 Task: Create a sub task System Test and UAT for the task  Integrate a new payment gateway for recurring payments in the project AgileHeart , assign it to team member softage.2@softage.net and update the status of the sub task to  Completed , set the priority of the sub task to High
Action: Mouse moved to (511, 359)
Screenshot: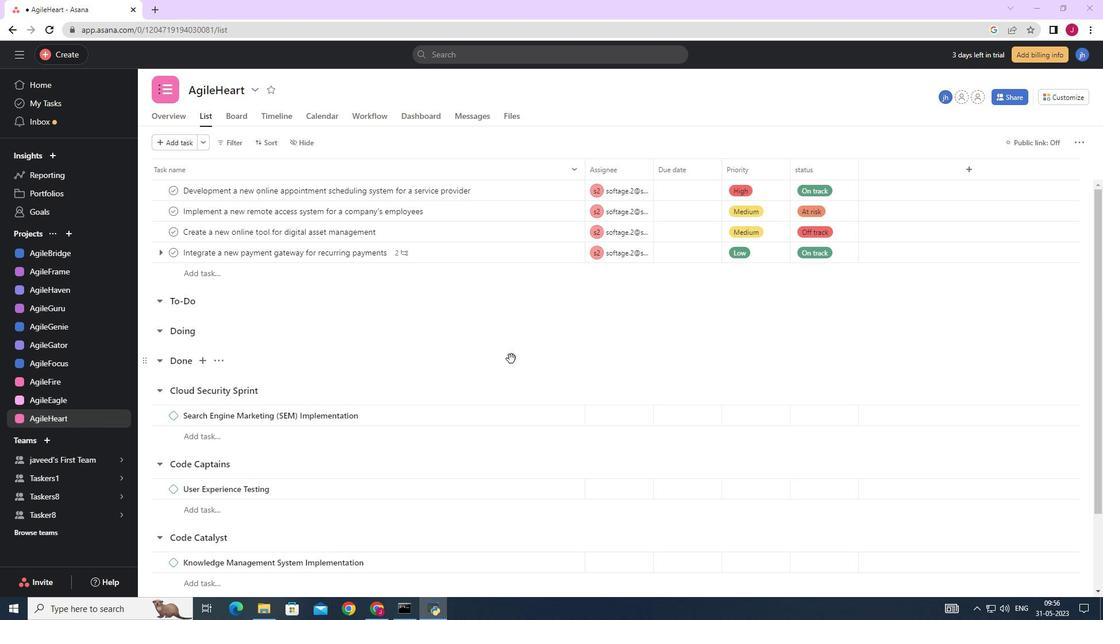 
Action: Mouse scrolled (511, 359) with delta (0, 0)
Screenshot: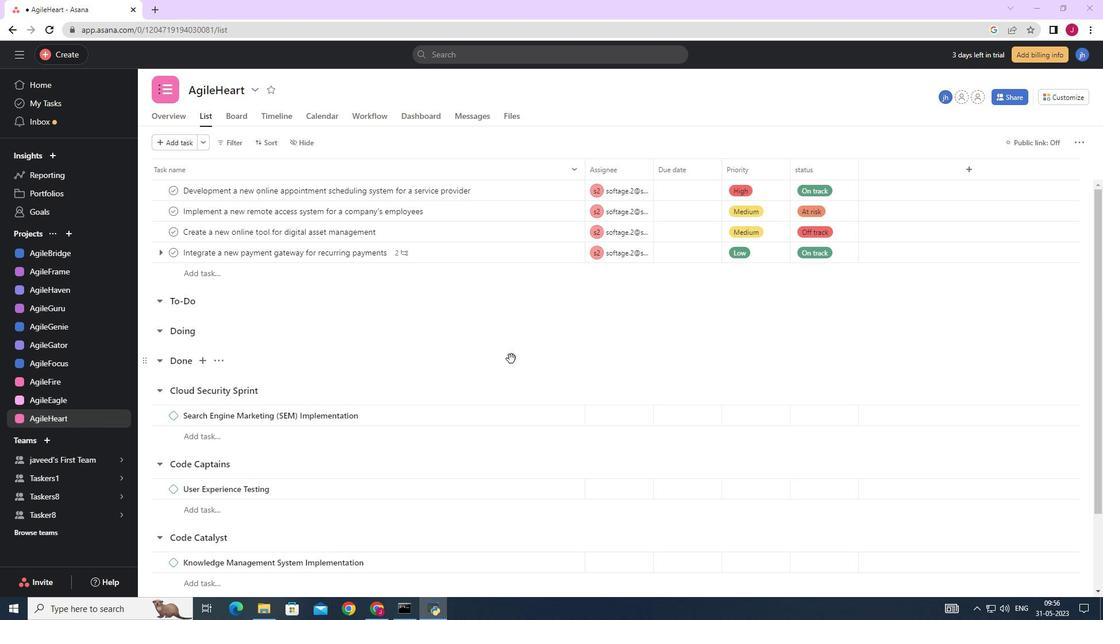 
Action: Mouse scrolled (511, 359) with delta (0, 0)
Screenshot: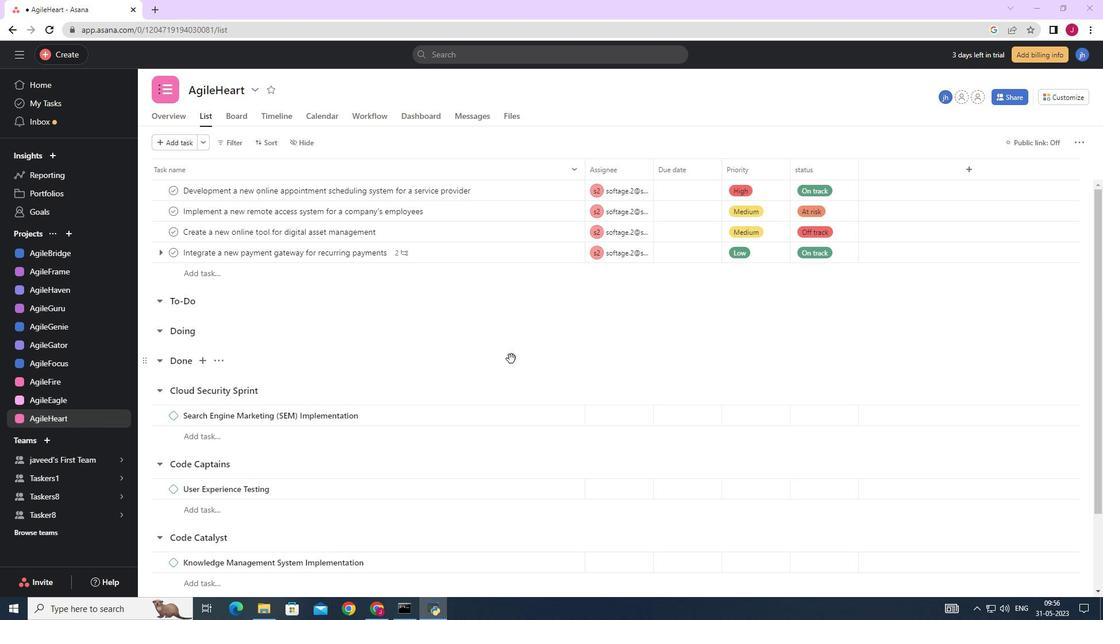
Action: Mouse moved to (511, 359)
Screenshot: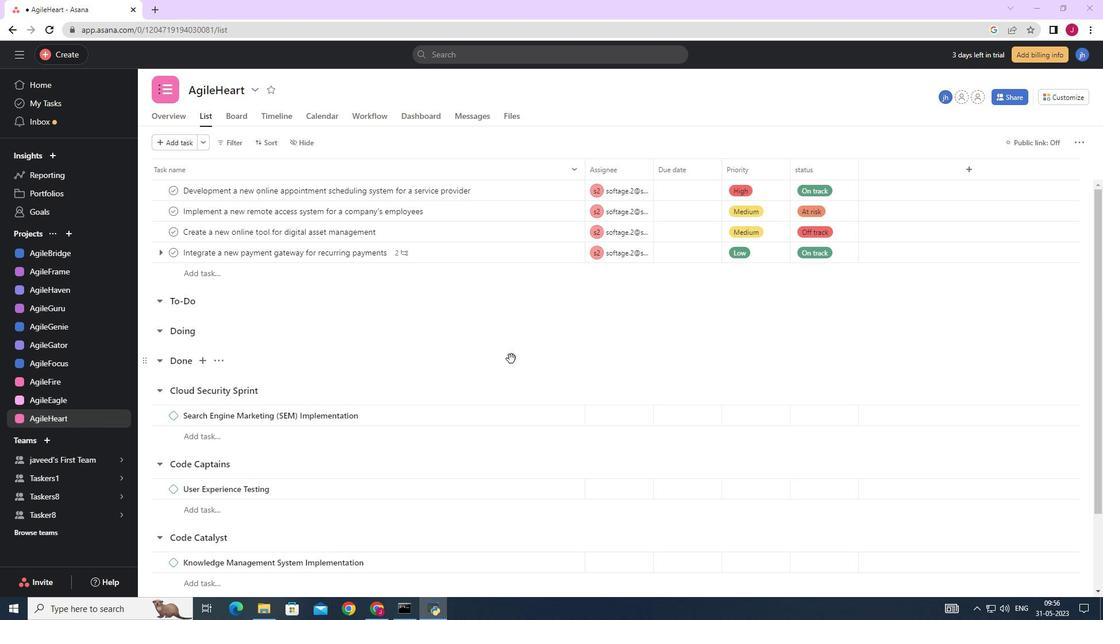 
Action: Mouse scrolled (511, 358) with delta (0, 0)
Screenshot: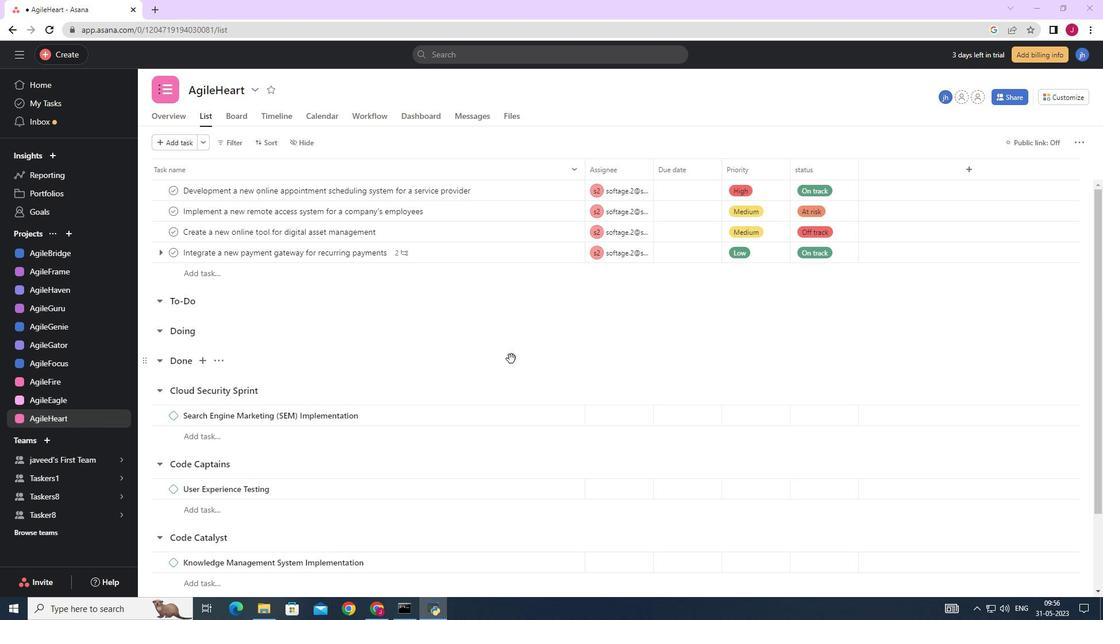 
Action: Mouse scrolled (511, 358) with delta (0, 0)
Screenshot: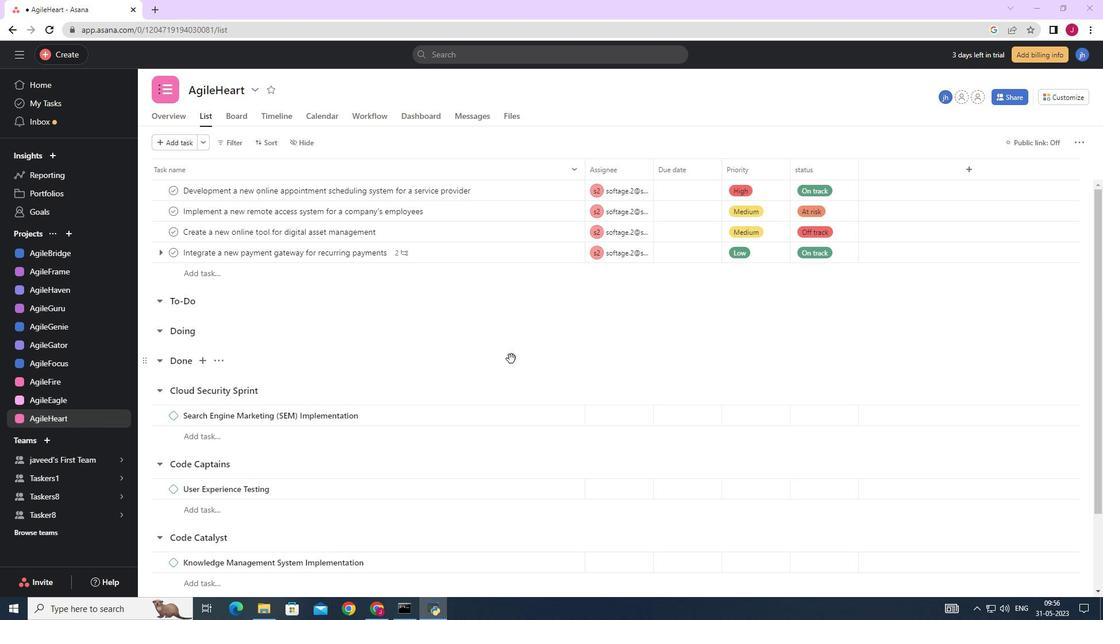 
Action: Mouse scrolled (511, 359) with delta (0, 0)
Screenshot: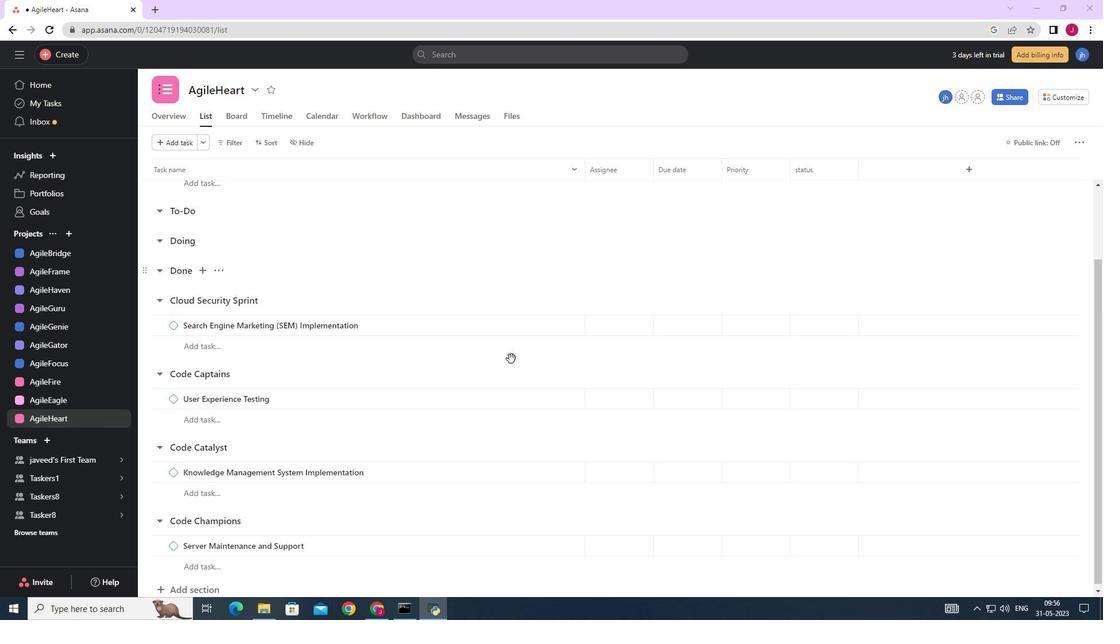 
Action: Mouse scrolled (511, 359) with delta (0, 0)
Screenshot: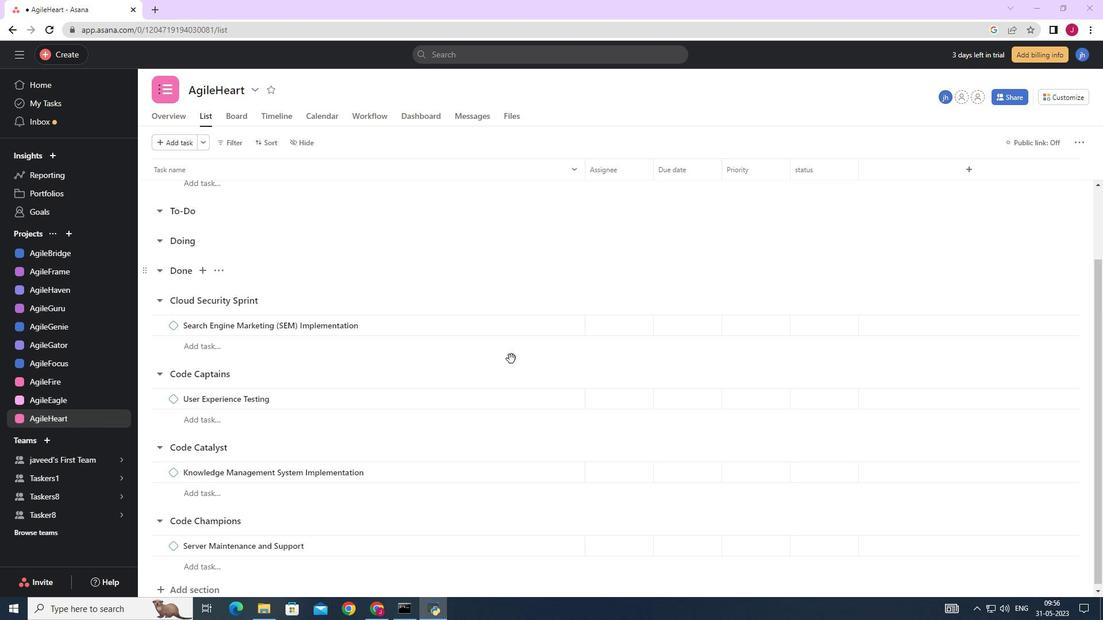 
Action: Mouse scrolled (511, 359) with delta (0, 0)
Screenshot: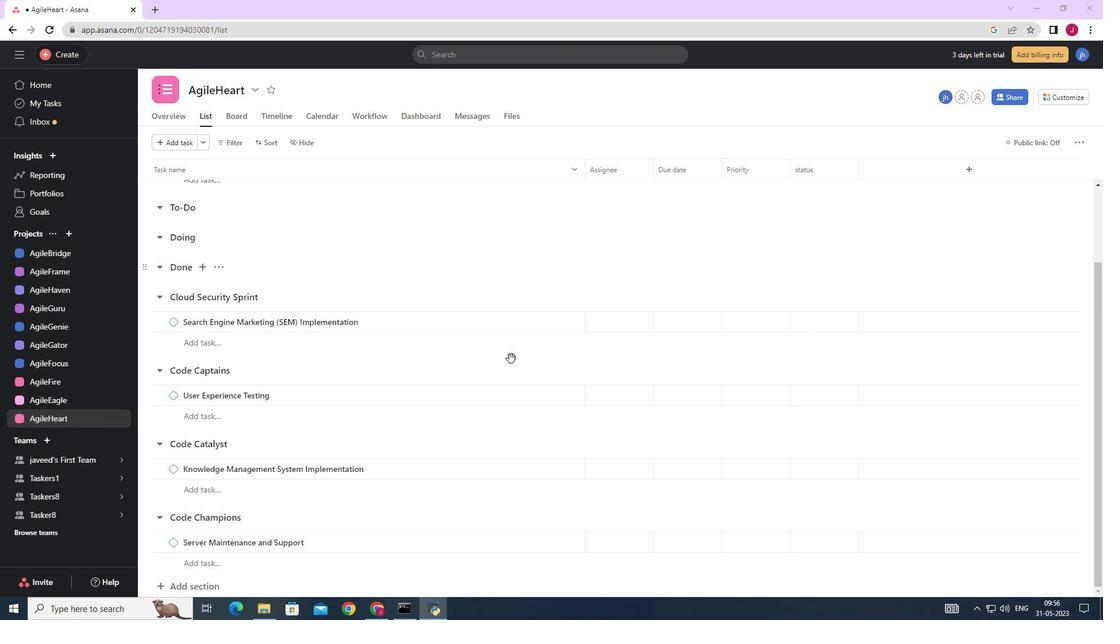 
Action: Mouse moved to (538, 257)
Screenshot: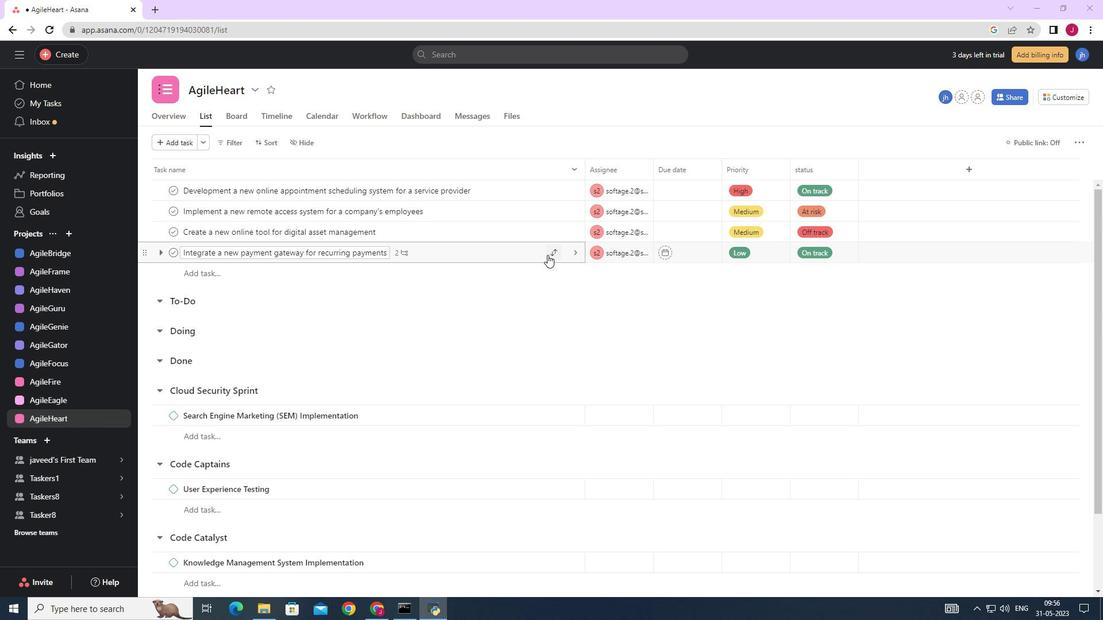 
Action: Mouse pressed left at (538, 257)
Screenshot: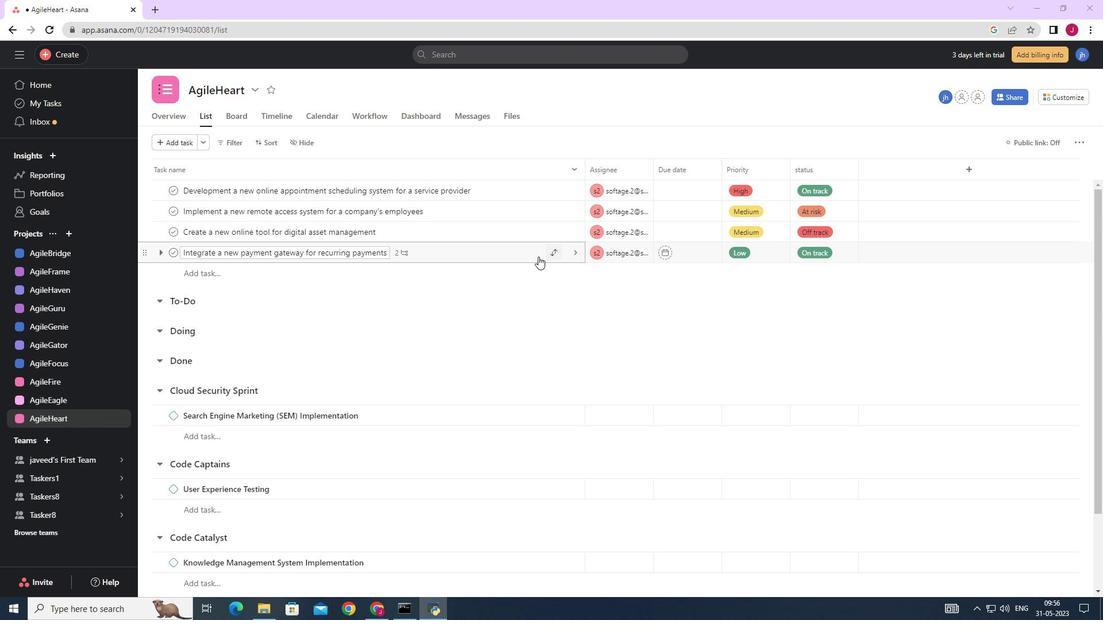 
Action: Mouse moved to (837, 400)
Screenshot: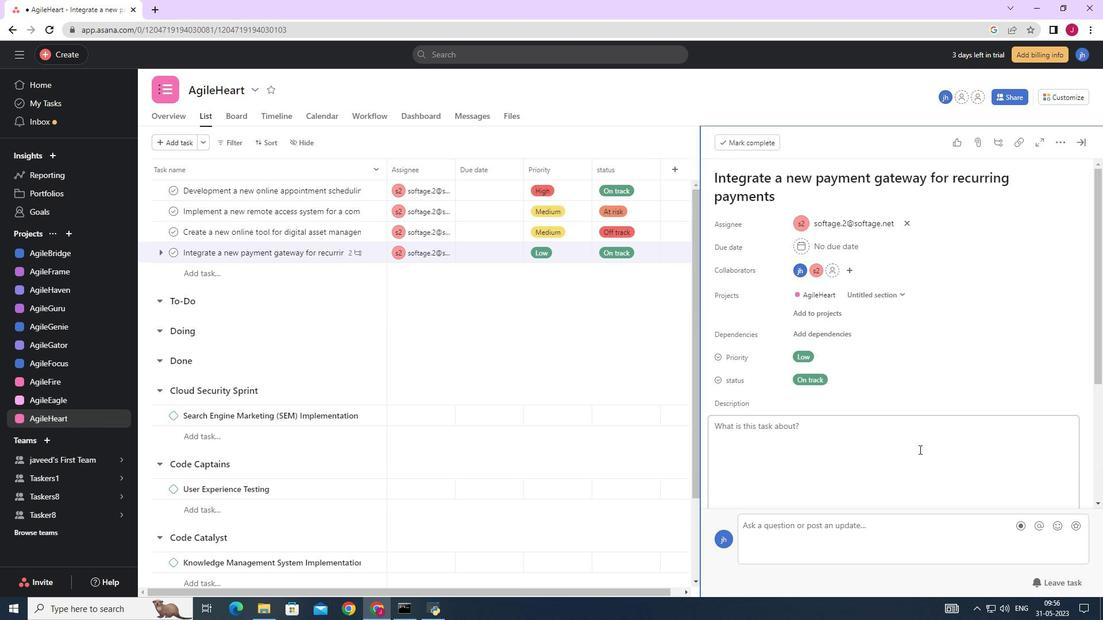
Action: Mouse scrolled (837, 400) with delta (0, 0)
Screenshot: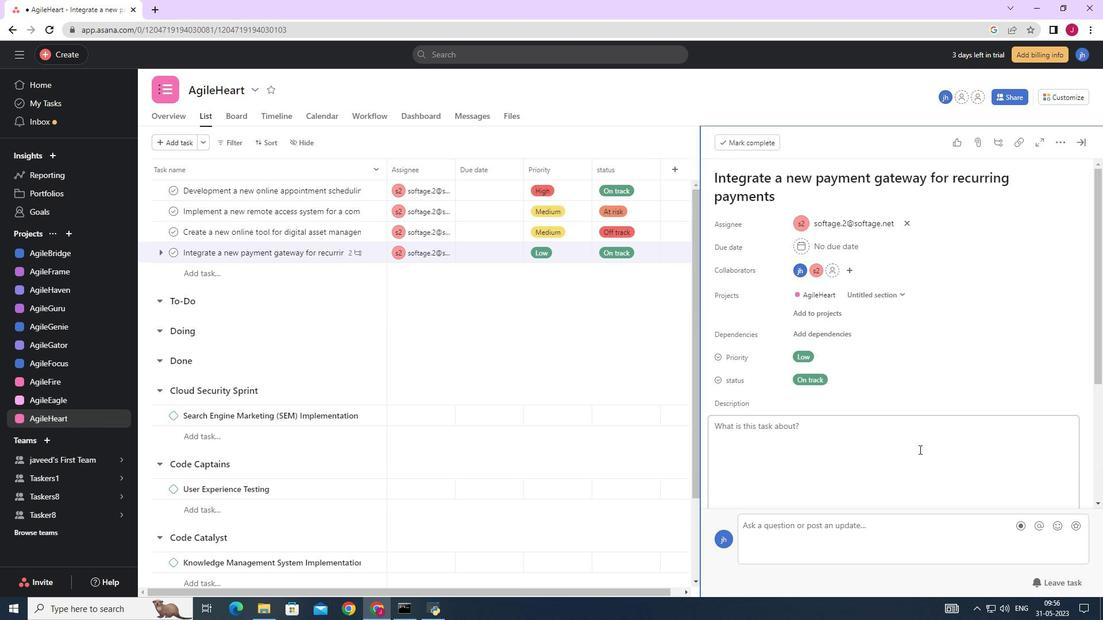 
Action: Mouse scrolled (837, 400) with delta (0, 0)
Screenshot: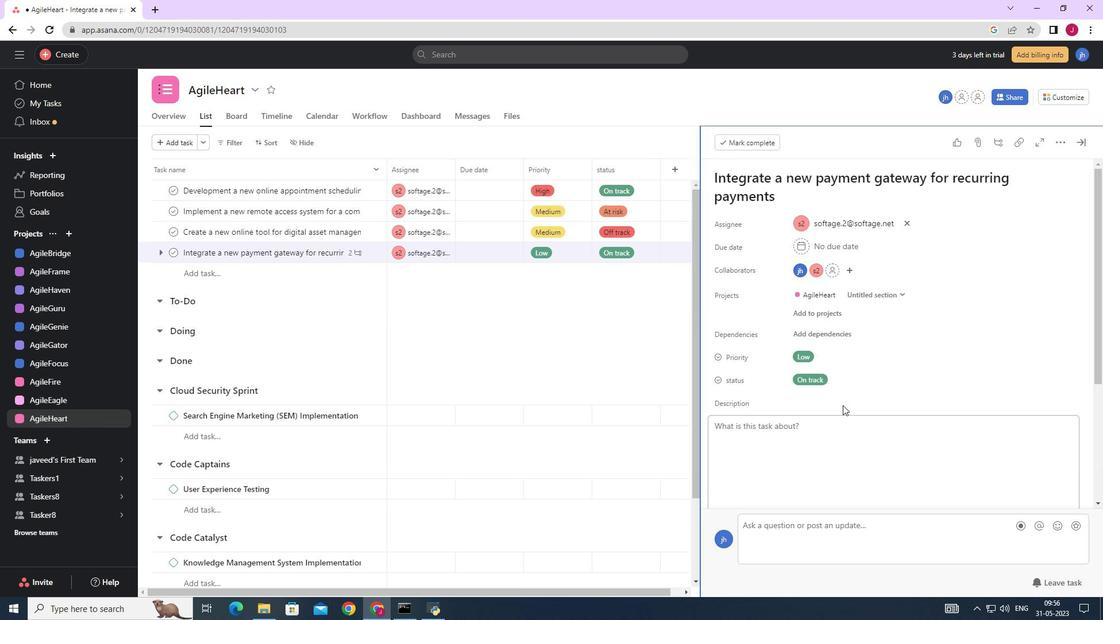 
Action: Mouse scrolled (837, 400) with delta (0, 0)
Screenshot: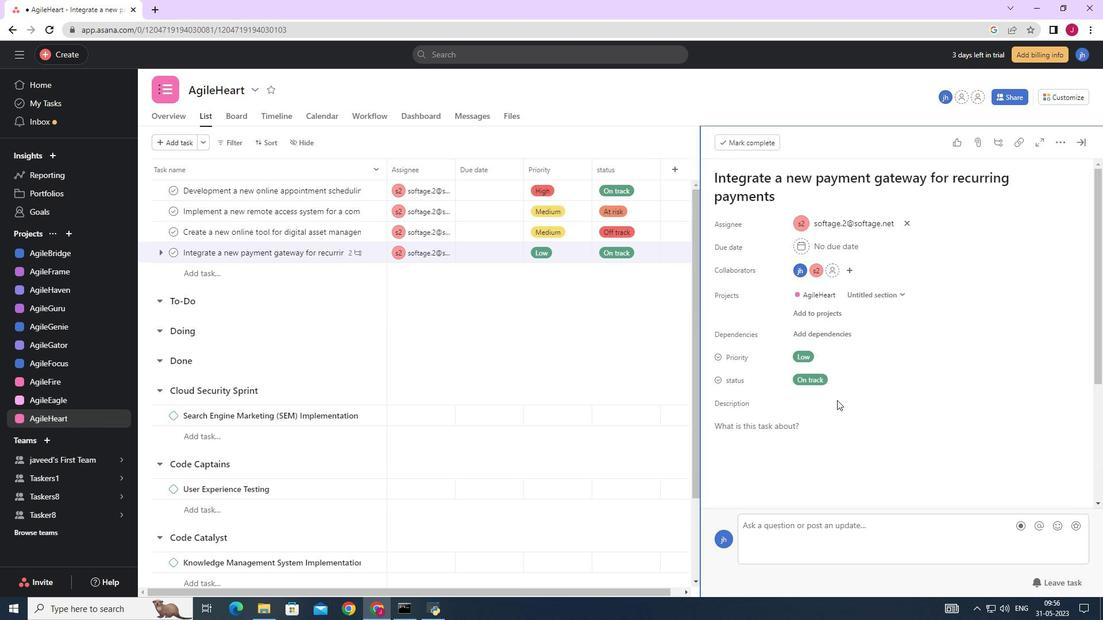 
Action: Mouse scrolled (837, 400) with delta (0, 0)
Screenshot: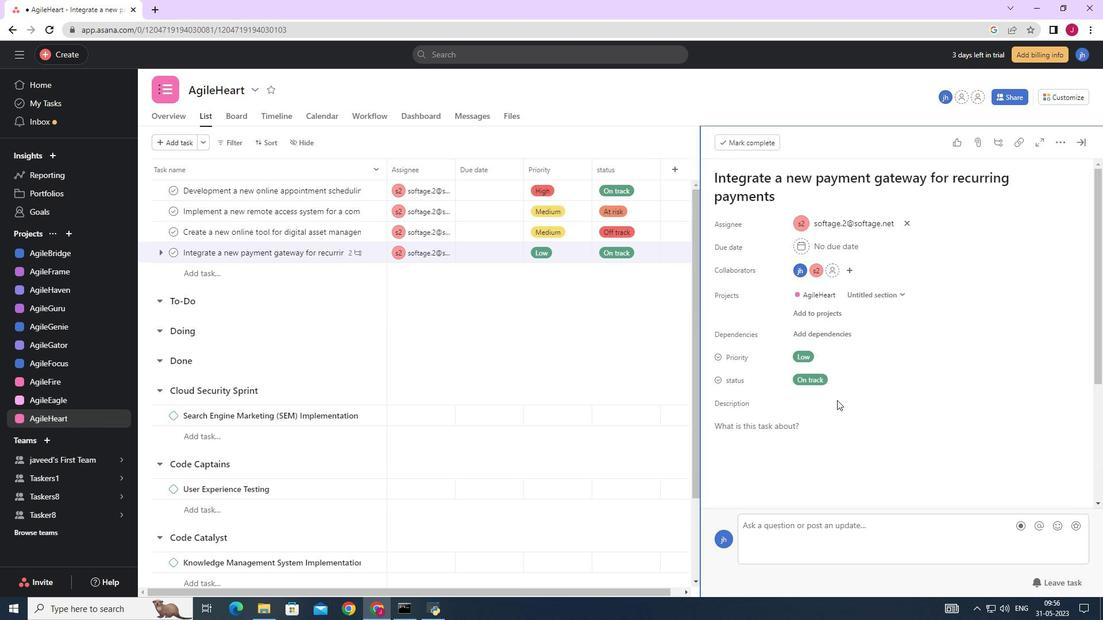 
Action: Mouse moved to (753, 416)
Screenshot: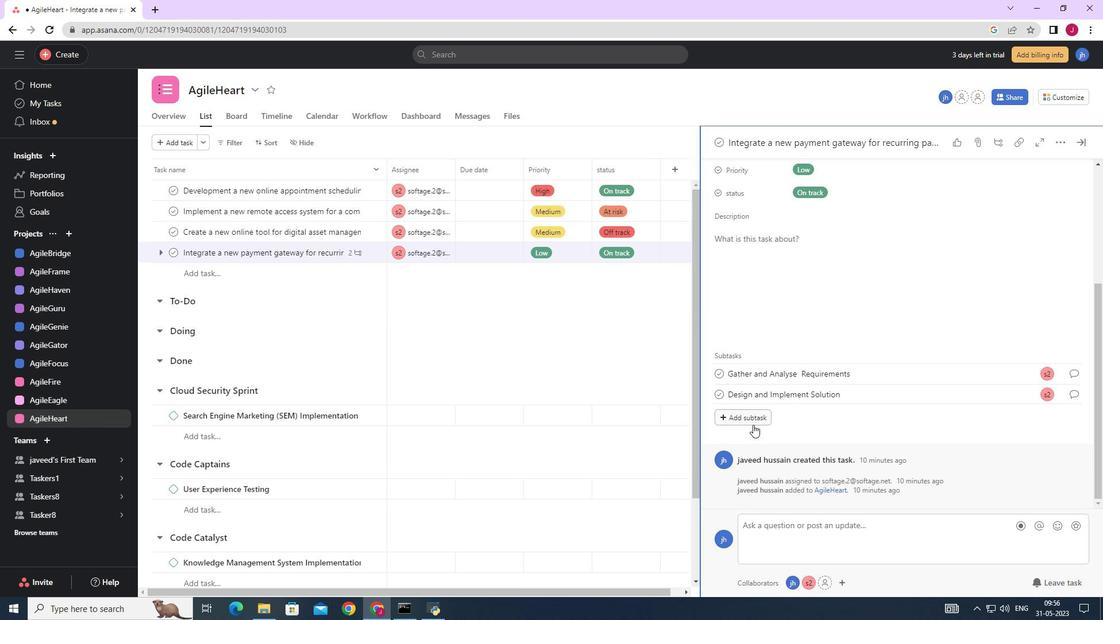 
Action: Mouse pressed left at (753, 416)
Screenshot: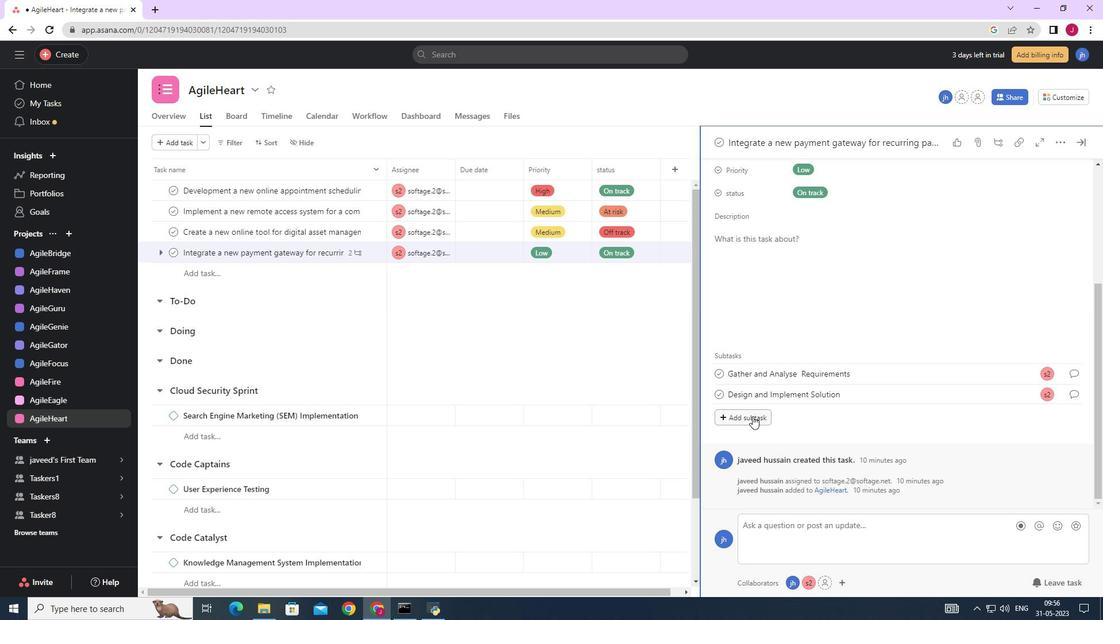 
Action: Mouse moved to (750, 415)
Screenshot: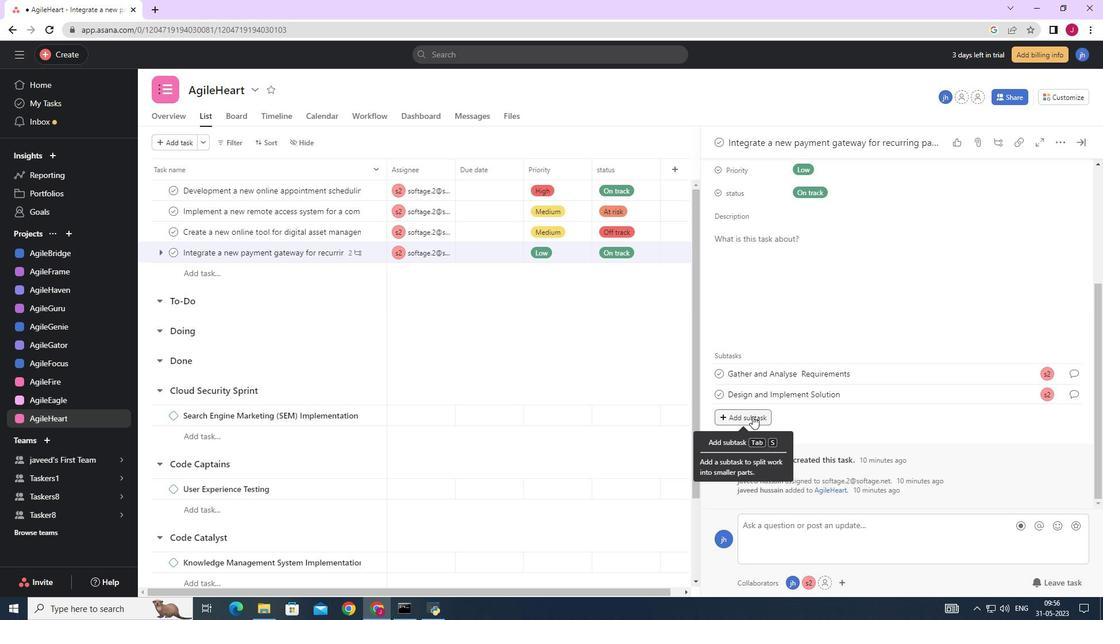 
Action: Key pressed <Key.caps_lock>S<Key.caps_lock>ystem<Key.space><Key.caps_lock>T<Key.caps_lock>est<Key.space>and<Key.space><Key.caps_lock>UAT
Screenshot: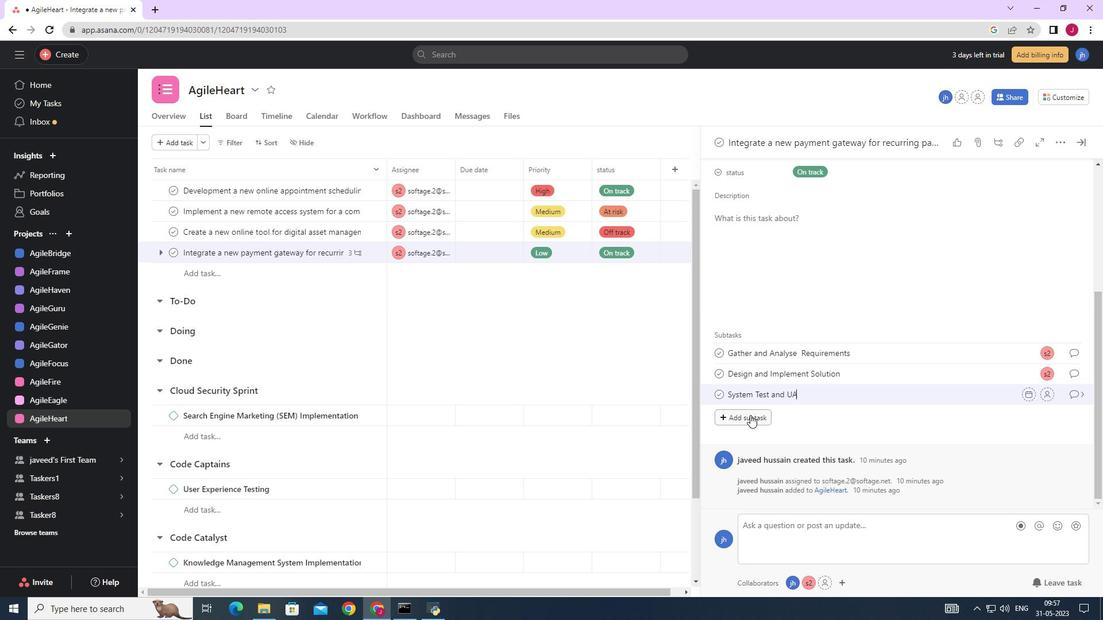 
Action: Mouse moved to (1044, 395)
Screenshot: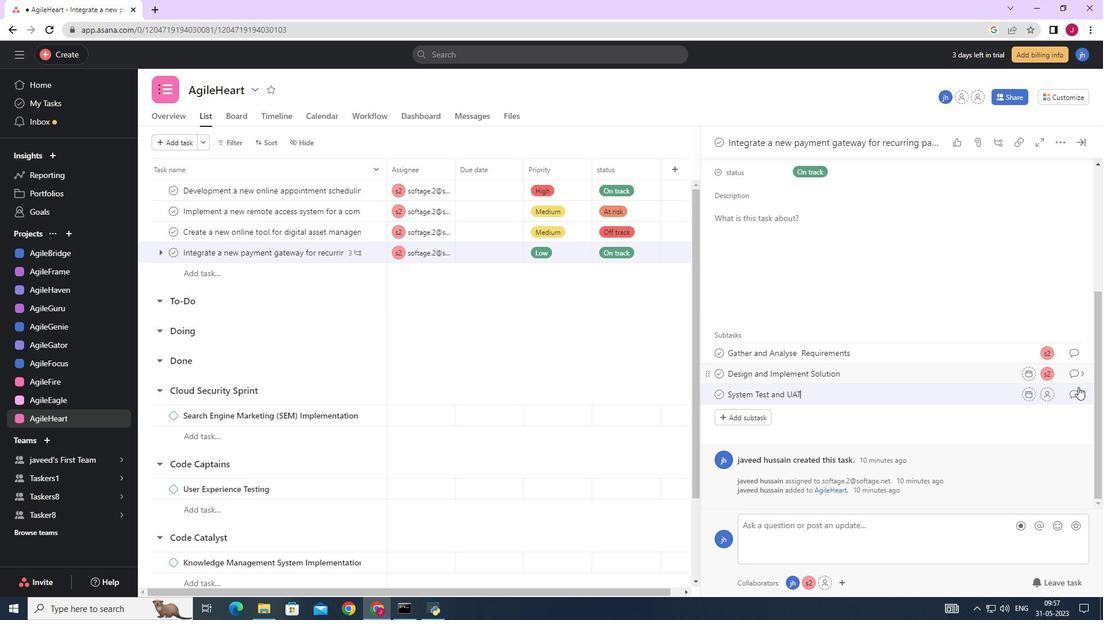 
Action: Mouse pressed left at (1044, 395)
Screenshot: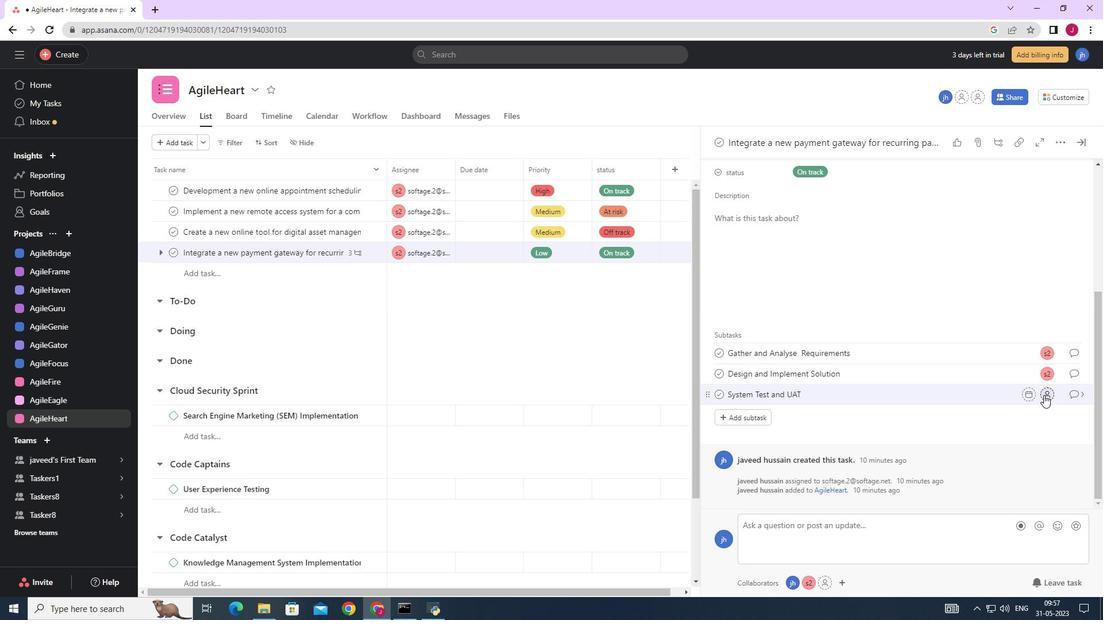 
Action: Mouse moved to (921, 440)
Screenshot: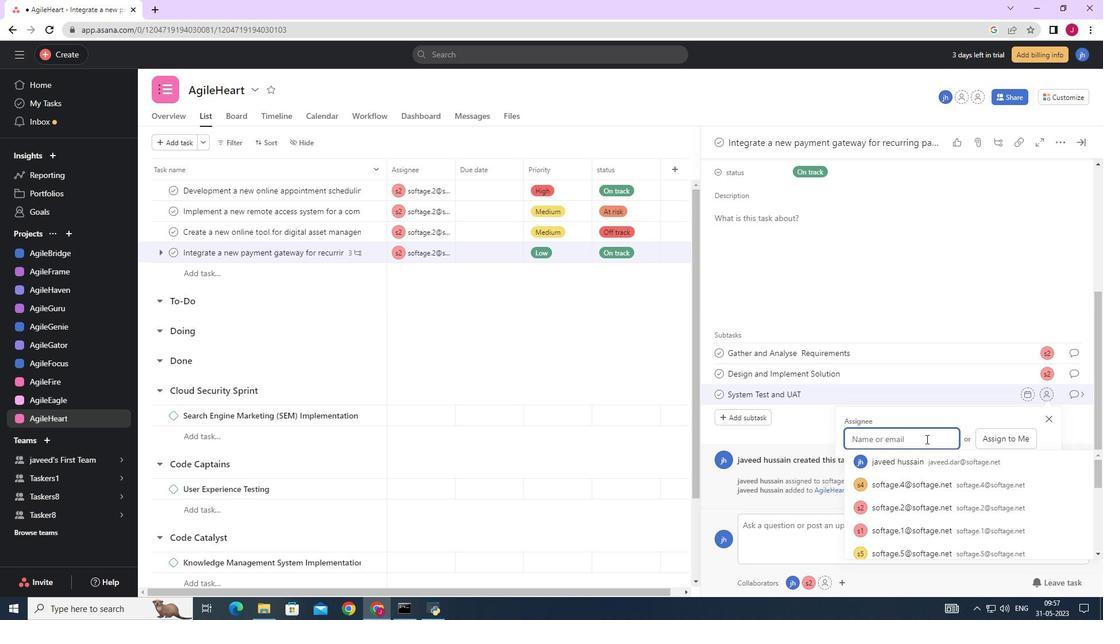 
Action: Key pressed SOFTAGE.2
Screenshot: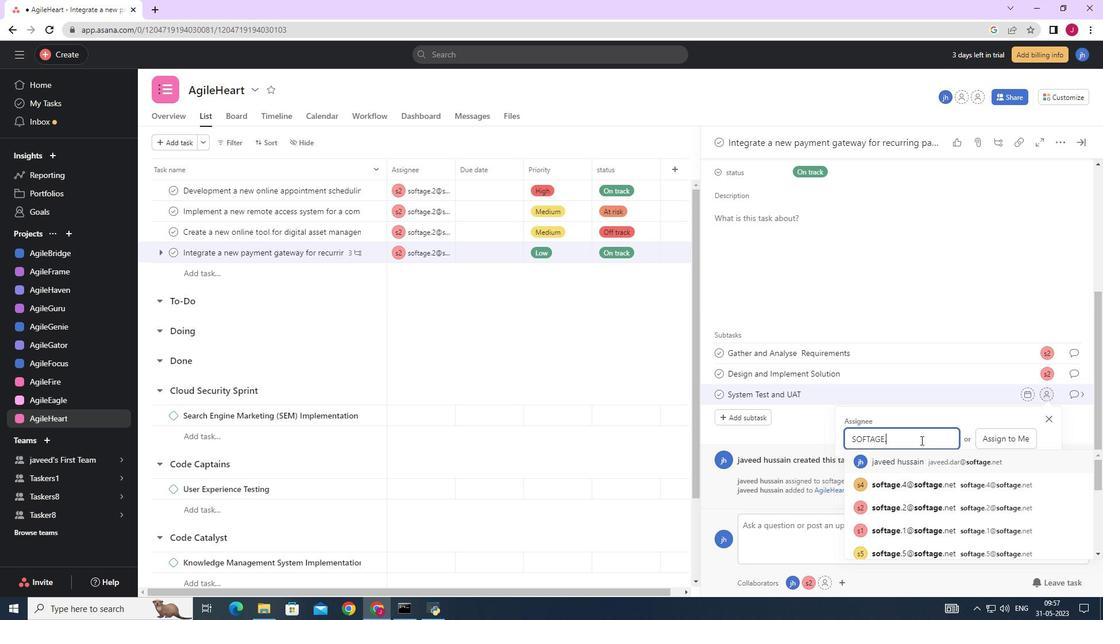 
Action: Mouse moved to (925, 462)
Screenshot: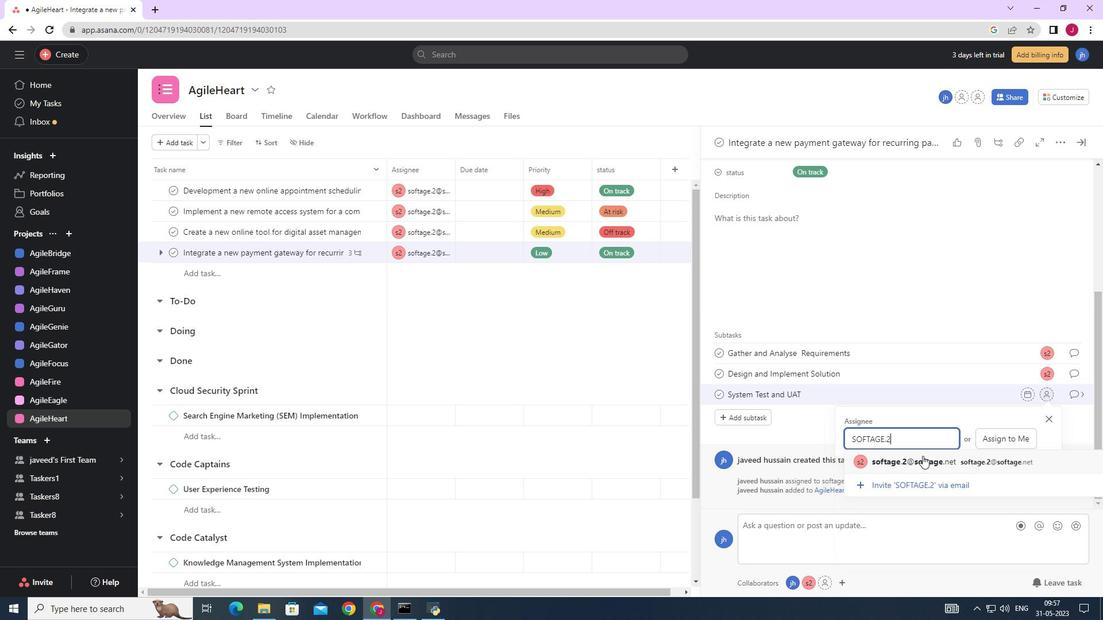 
Action: Mouse pressed left at (925, 462)
Screenshot: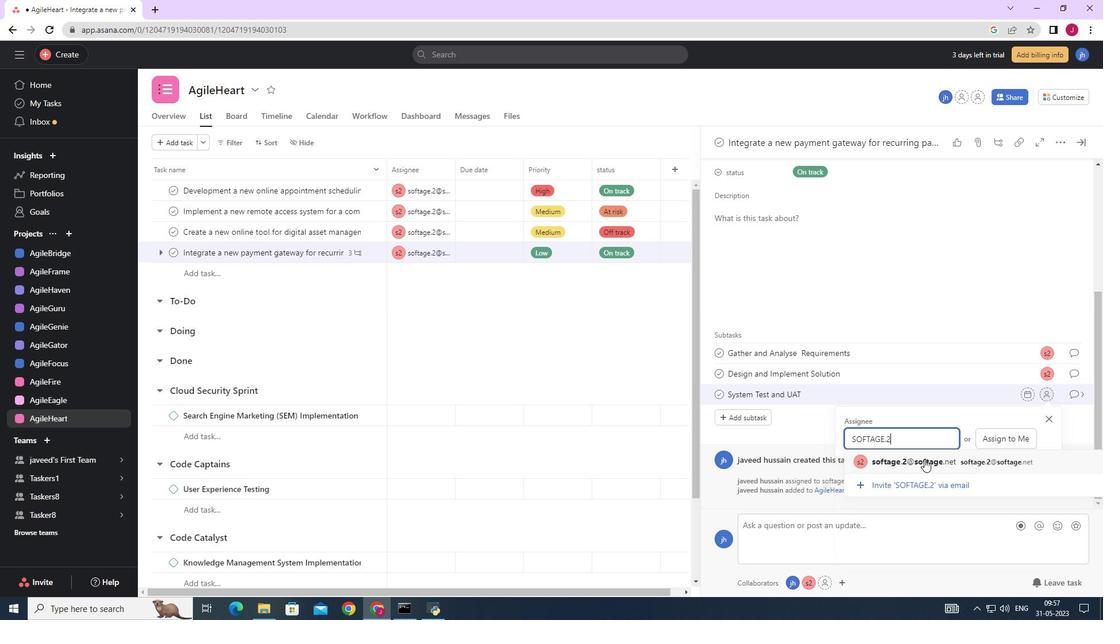 
Action: Mouse moved to (1072, 394)
Screenshot: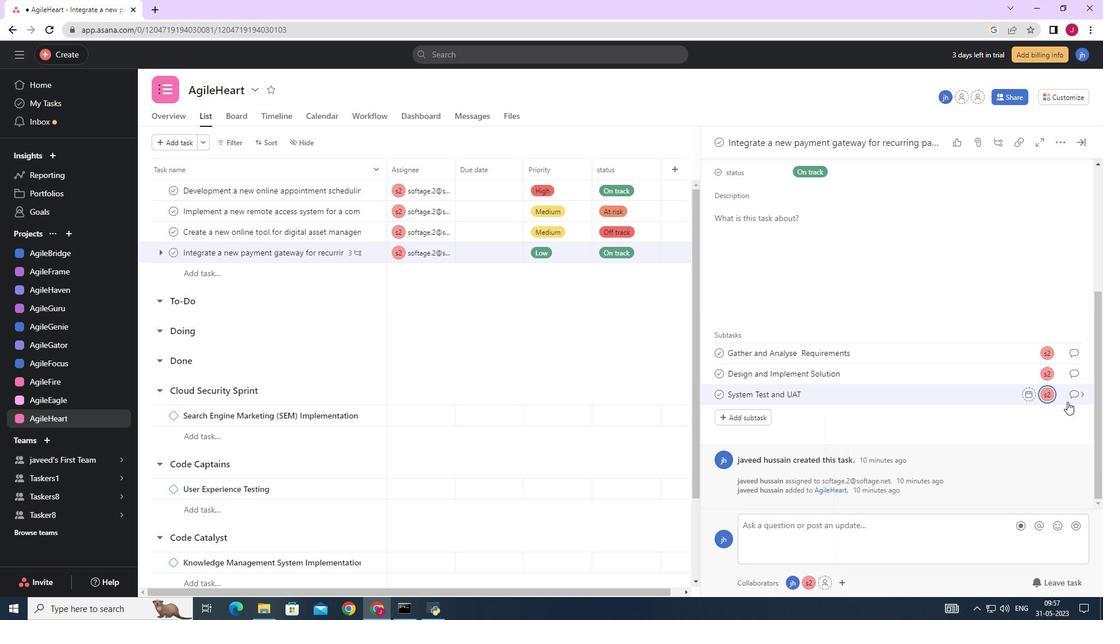 
Action: Mouse pressed left at (1072, 394)
Screenshot: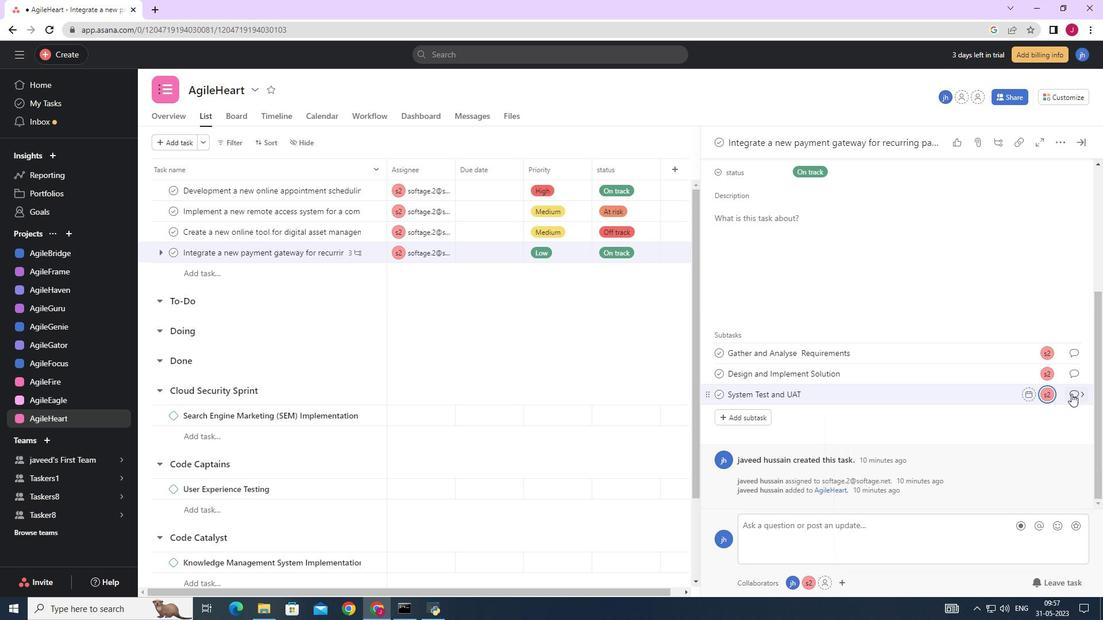 
Action: Mouse moved to (762, 331)
Screenshot: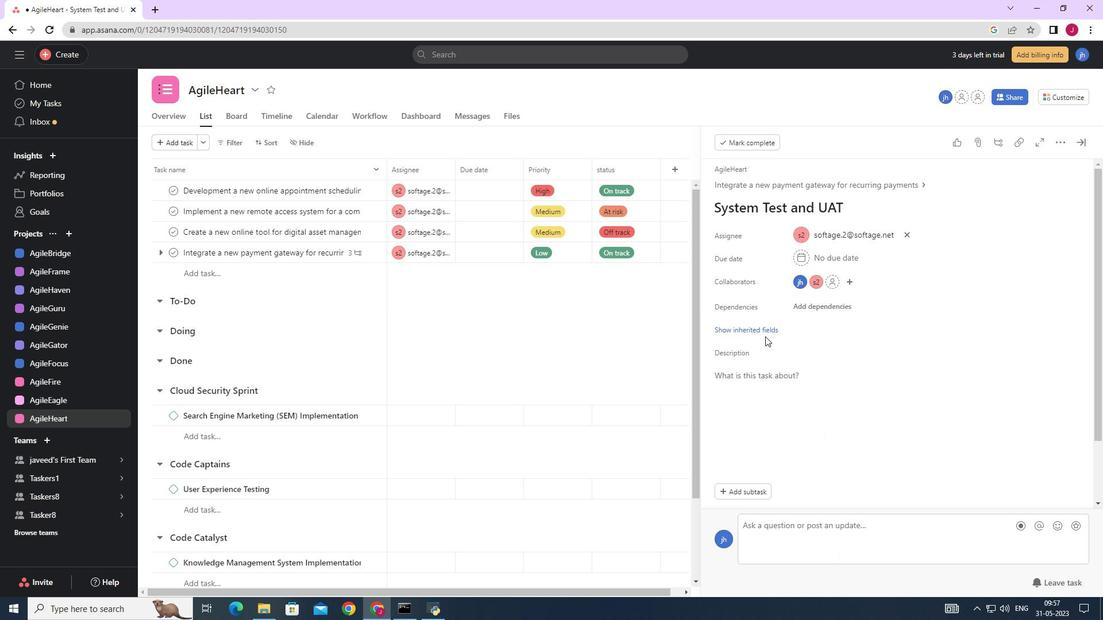 
Action: Mouse pressed left at (762, 331)
Screenshot: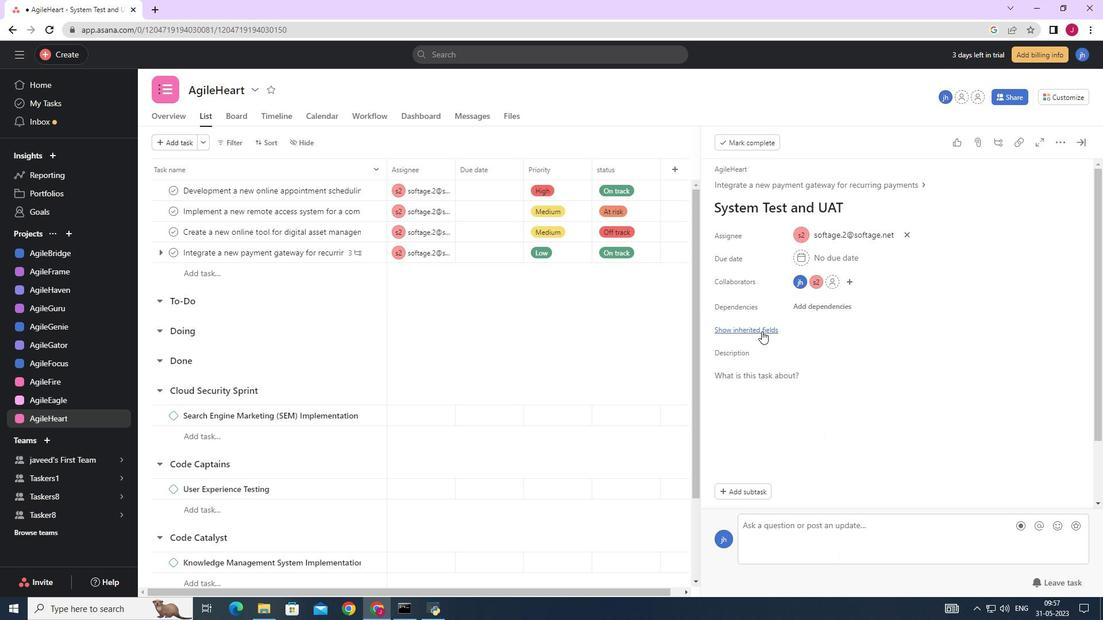 
Action: Mouse moved to (804, 348)
Screenshot: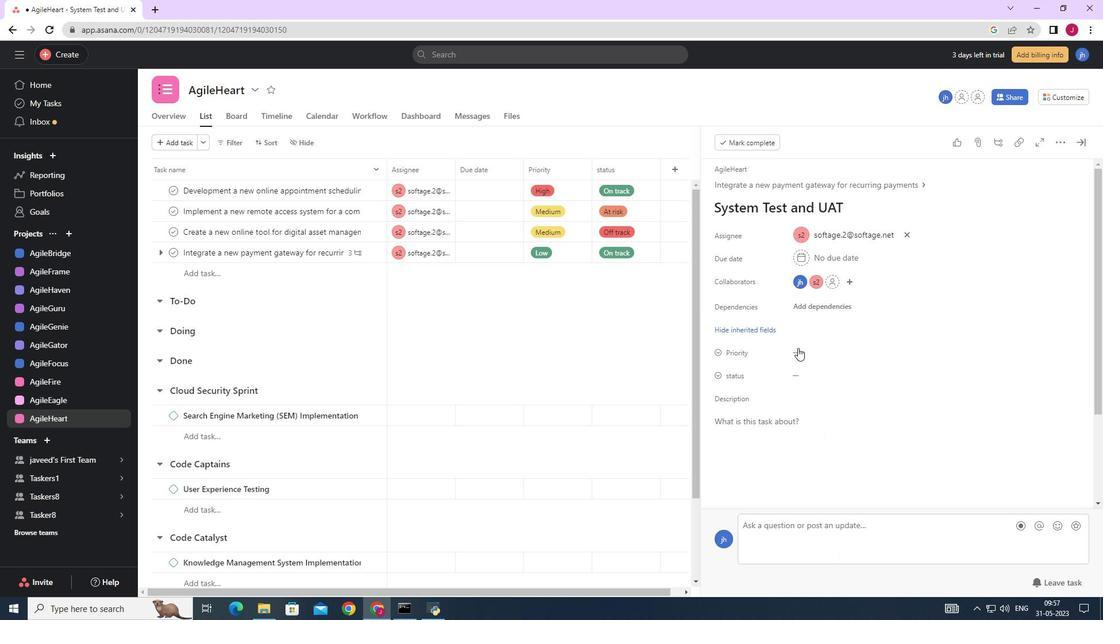 
Action: Mouse pressed left at (804, 348)
Screenshot: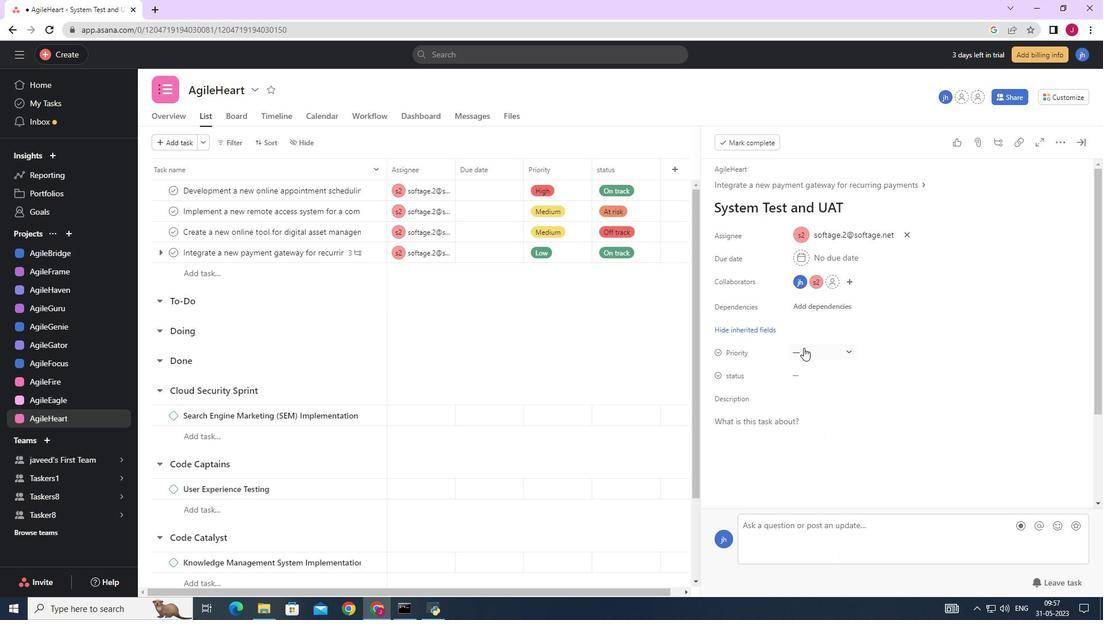 
Action: Mouse moved to (824, 391)
Screenshot: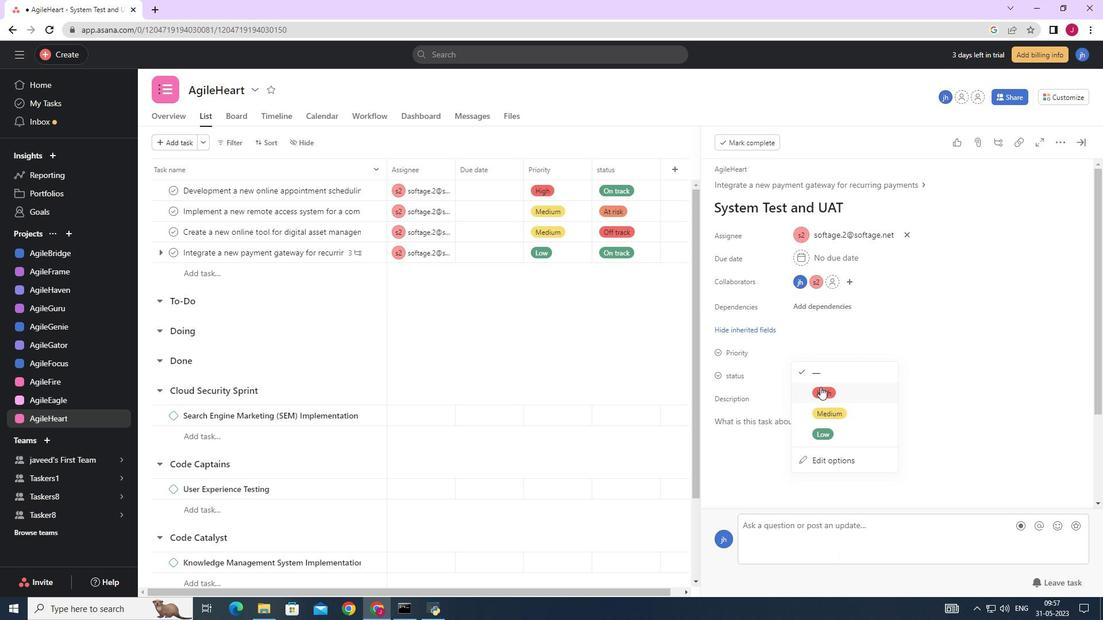 
Action: Mouse pressed left at (824, 391)
Screenshot: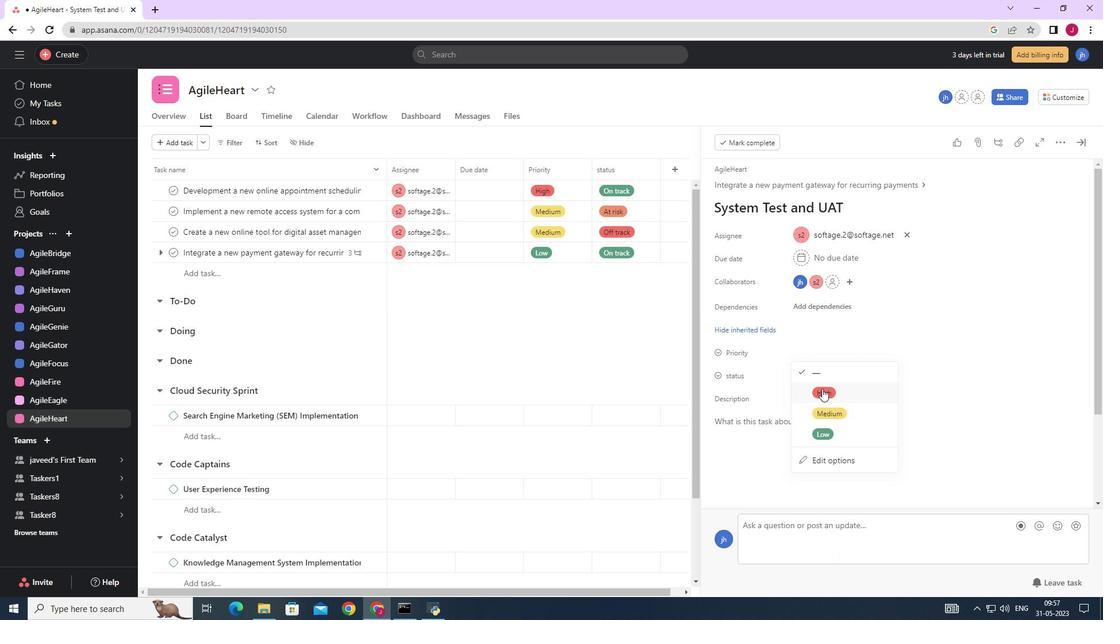 
Action: Mouse moved to (800, 374)
Screenshot: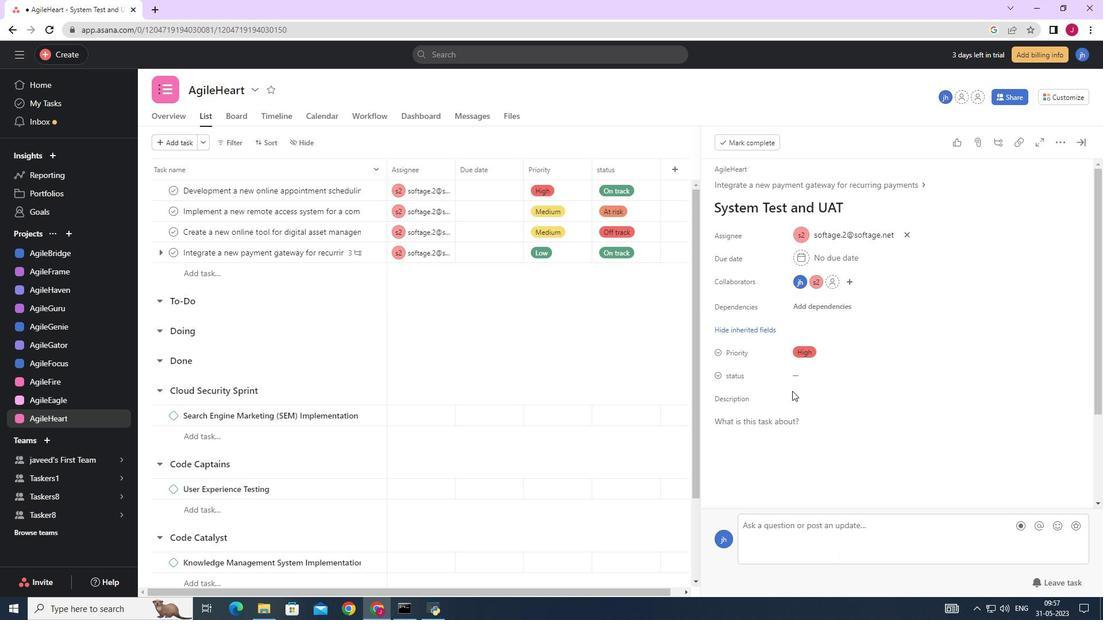 
Action: Mouse pressed left at (800, 374)
Screenshot: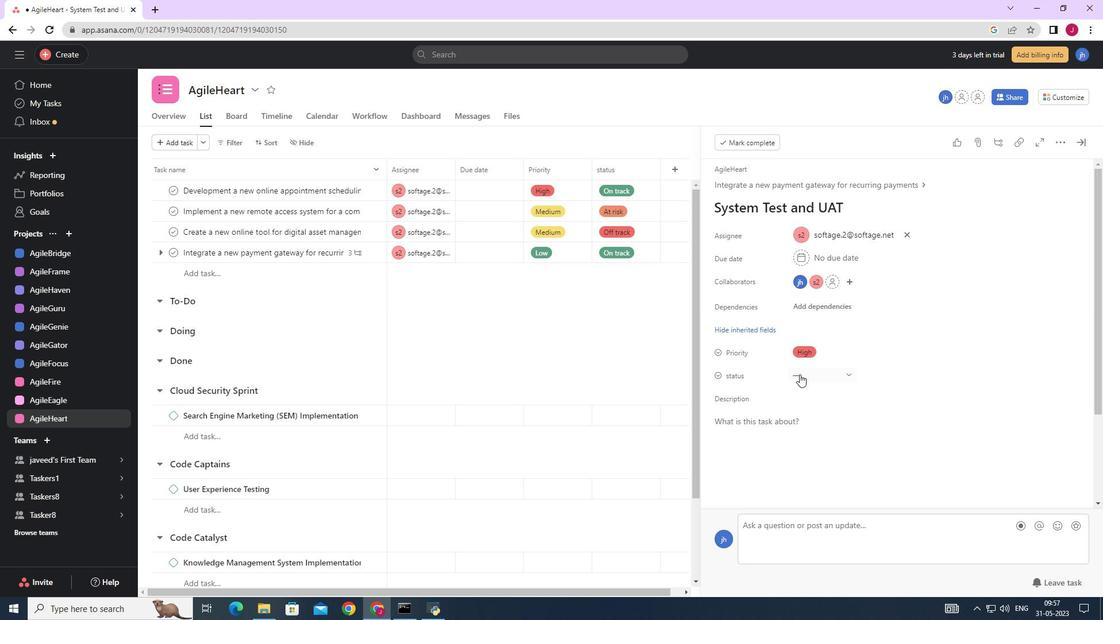 
Action: Mouse moved to (831, 480)
Screenshot: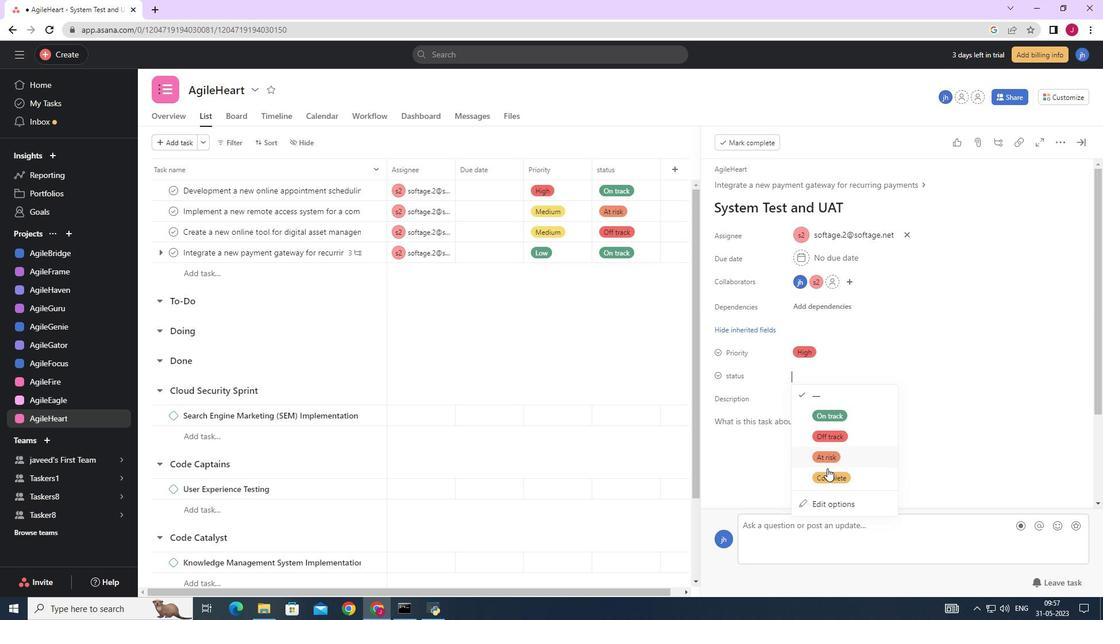 
Action: Mouse pressed left at (831, 480)
Screenshot: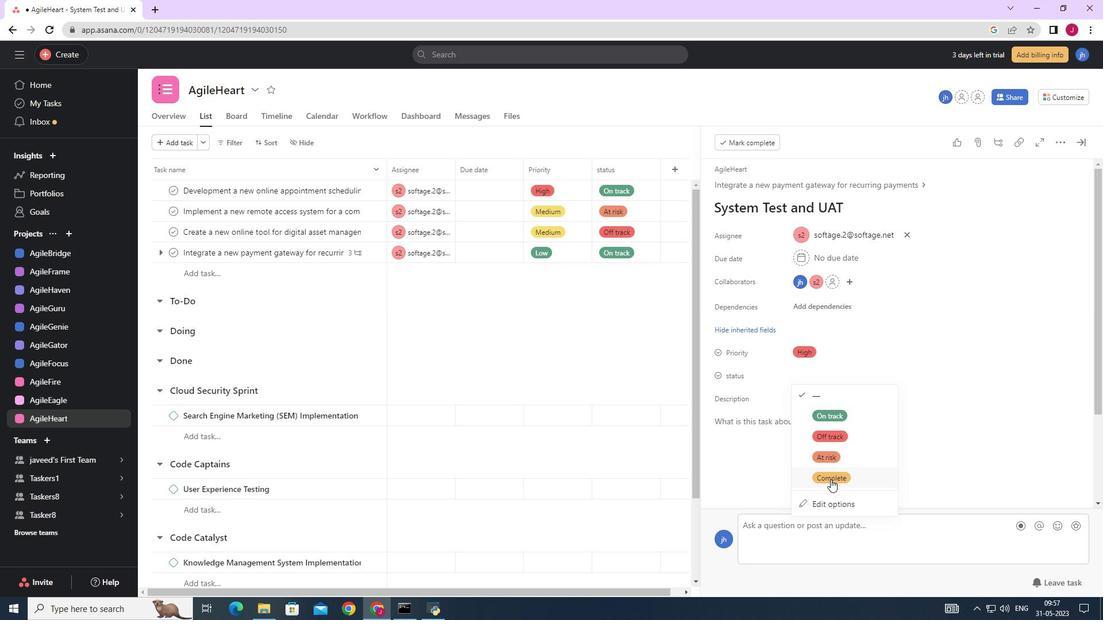 
Action: Mouse moved to (1079, 145)
Screenshot: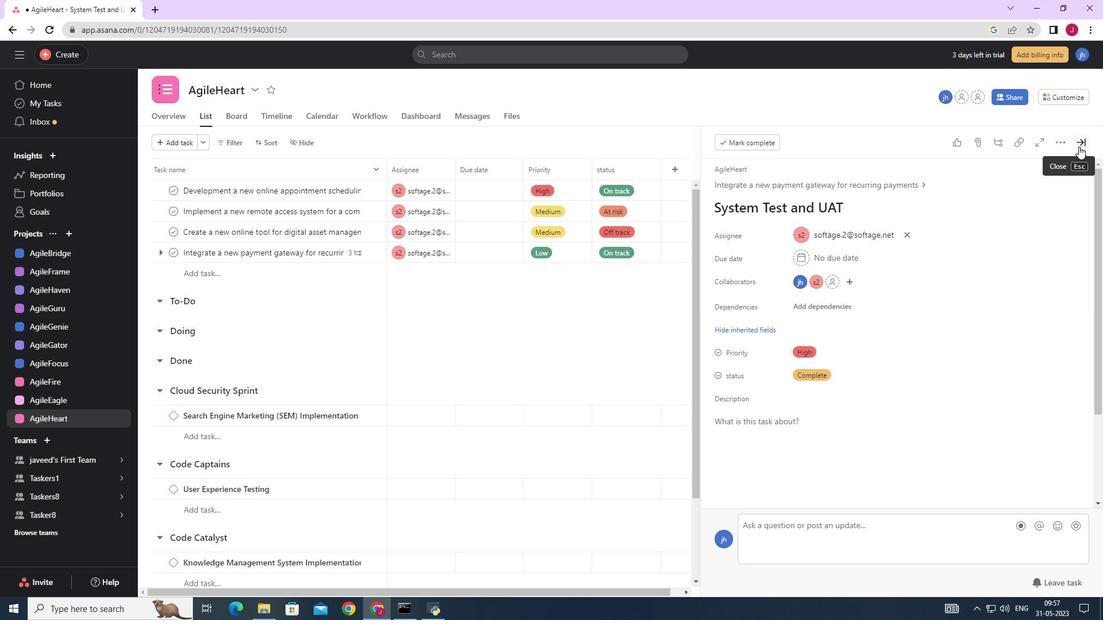 
Action: Mouse pressed left at (1079, 145)
Screenshot: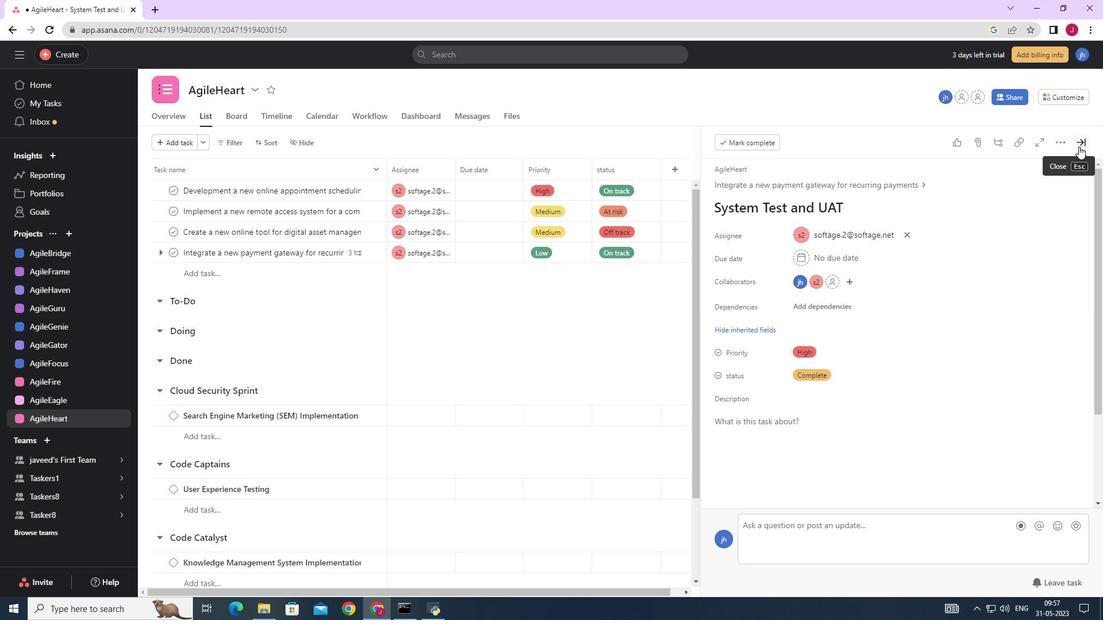 
Action: Mouse moved to (1065, 150)
Screenshot: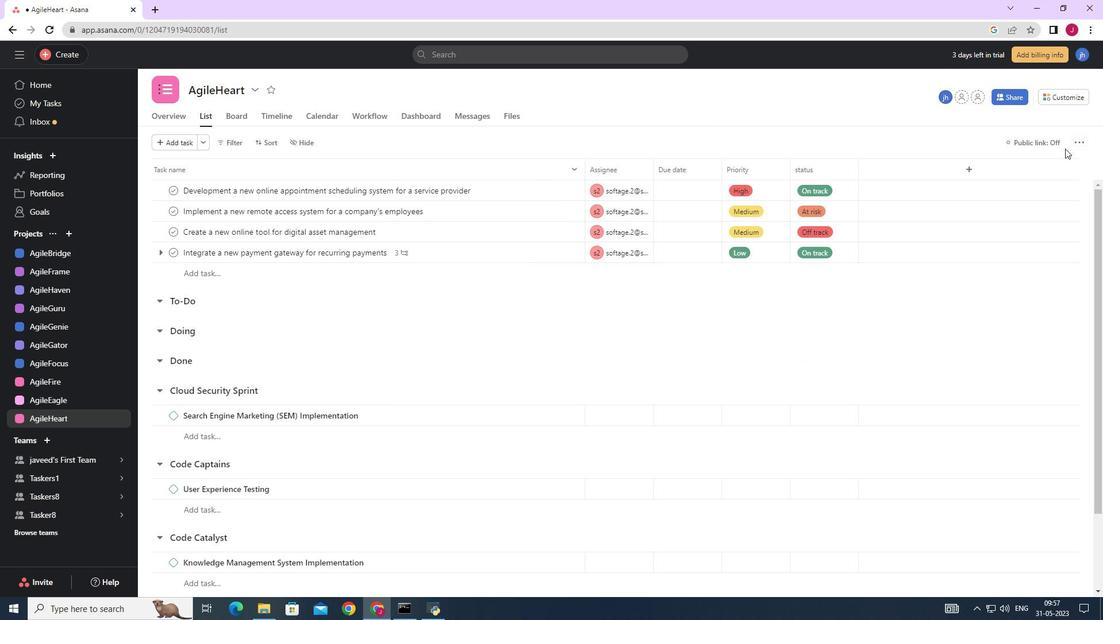 
